Task: Create Workspace Front-end Development Workspace description Create and manage marketing and advertising budgets. Workspace type Sales CRM
Action: Mouse moved to (486, 104)
Screenshot: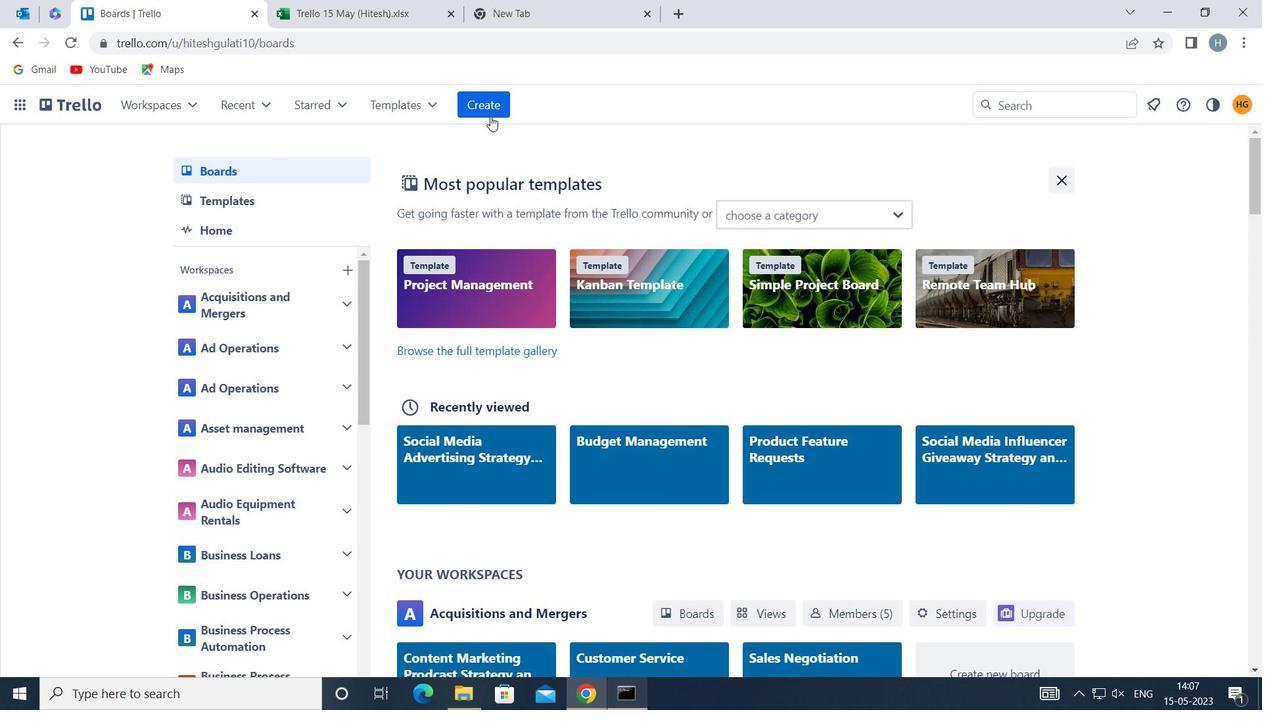 
Action: Mouse pressed left at (486, 104)
Screenshot: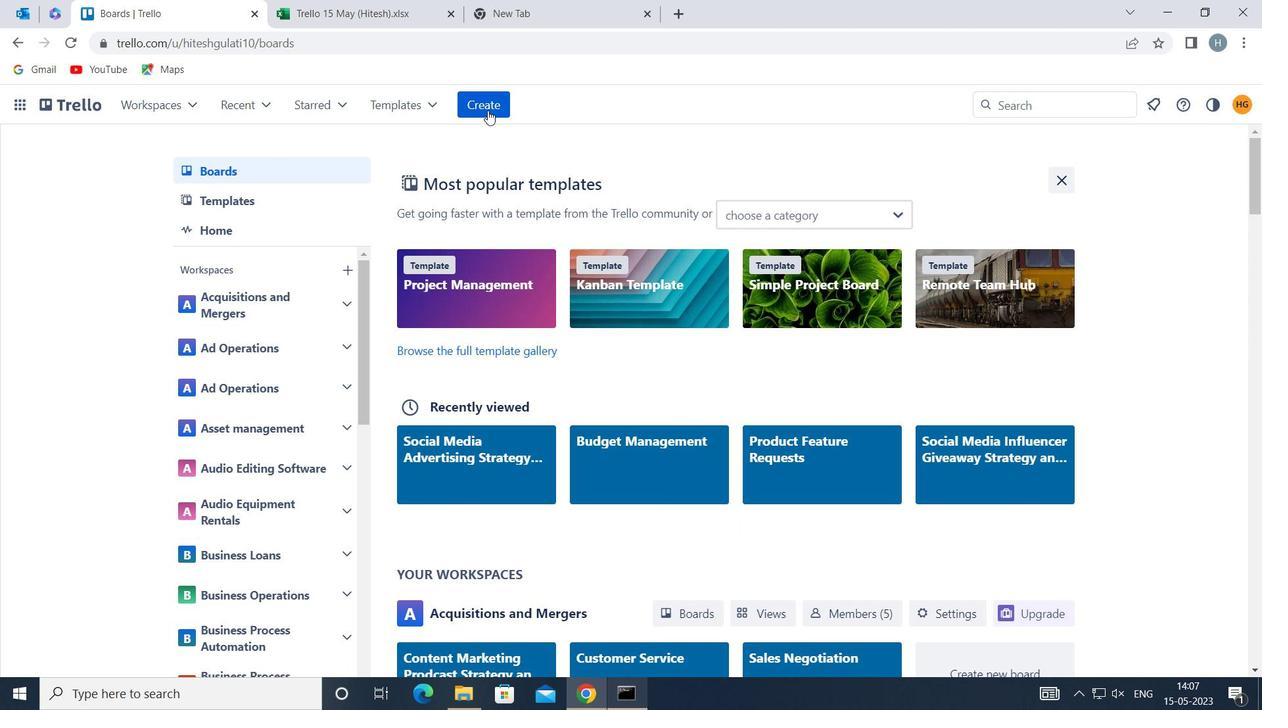 
Action: Mouse moved to (535, 293)
Screenshot: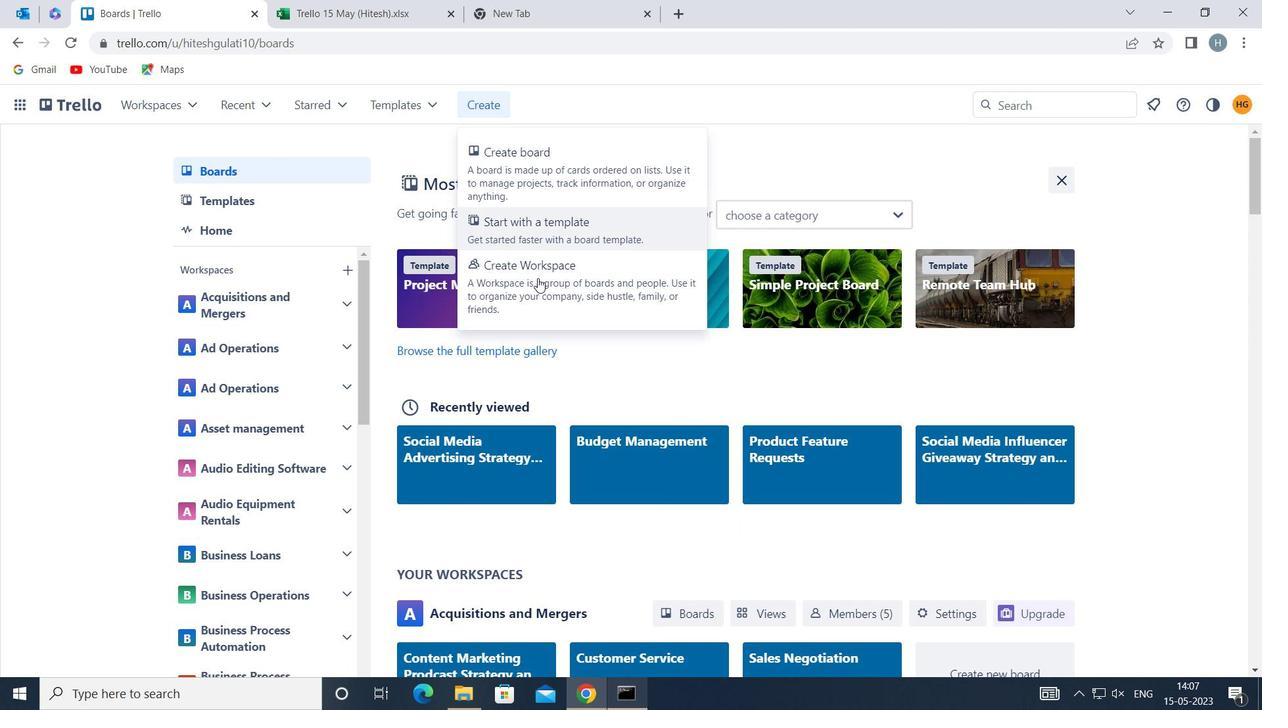 
Action: Mouse pressed left at (535, 293)
Screenshot: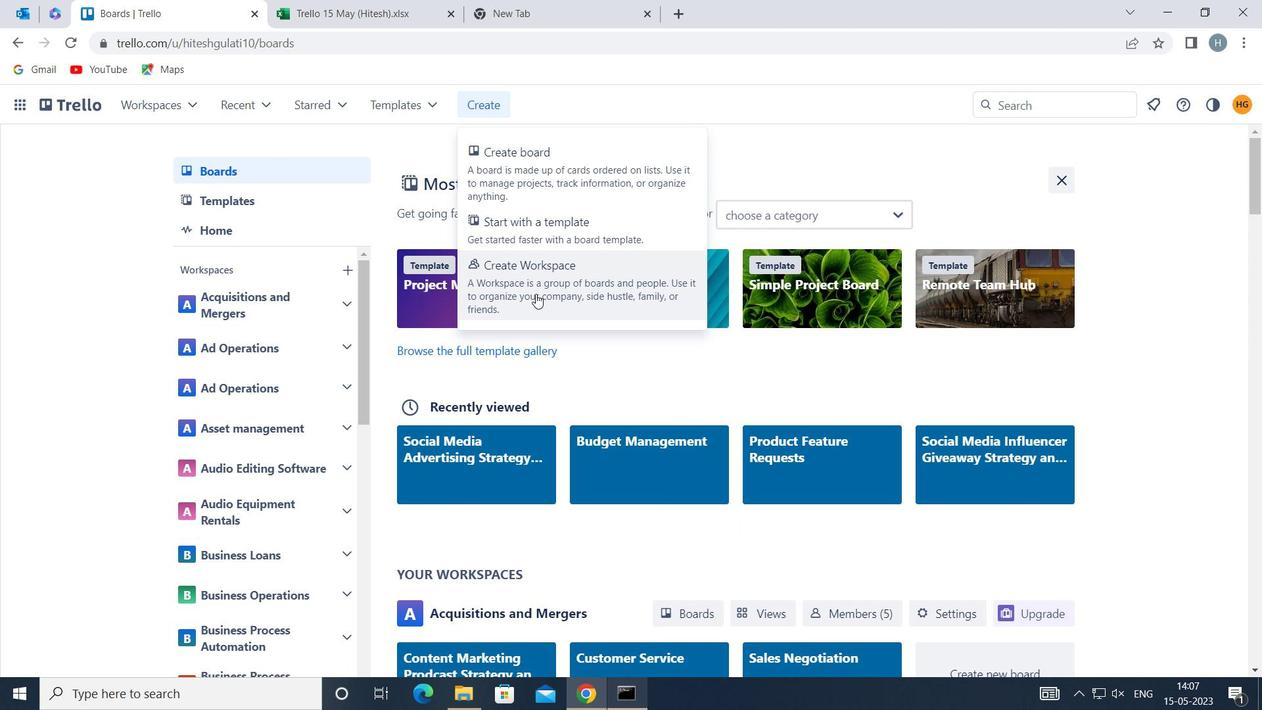 
Action: Key pressed <Key.shift>FRONT-END<Key.space><Key.shift>DEVELOPMENT<Key.space>
Screenshot: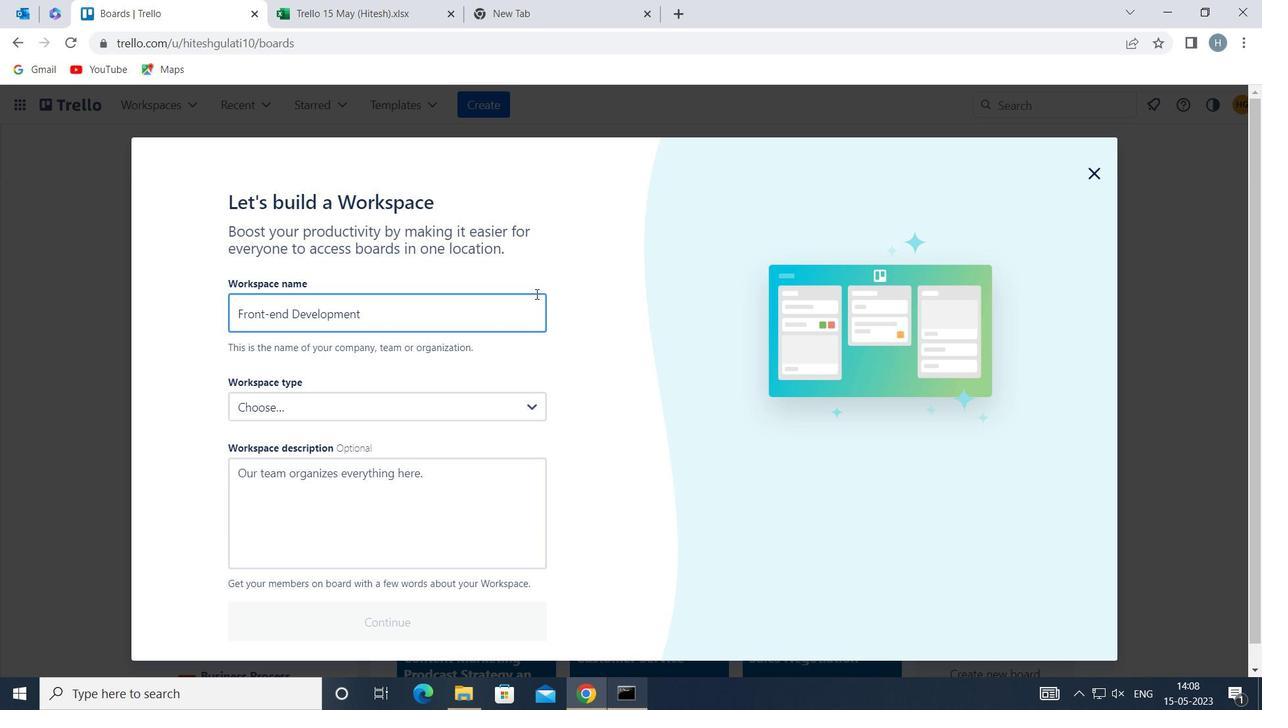 
Action: Mouse moved to (418, 520)
Screenshot: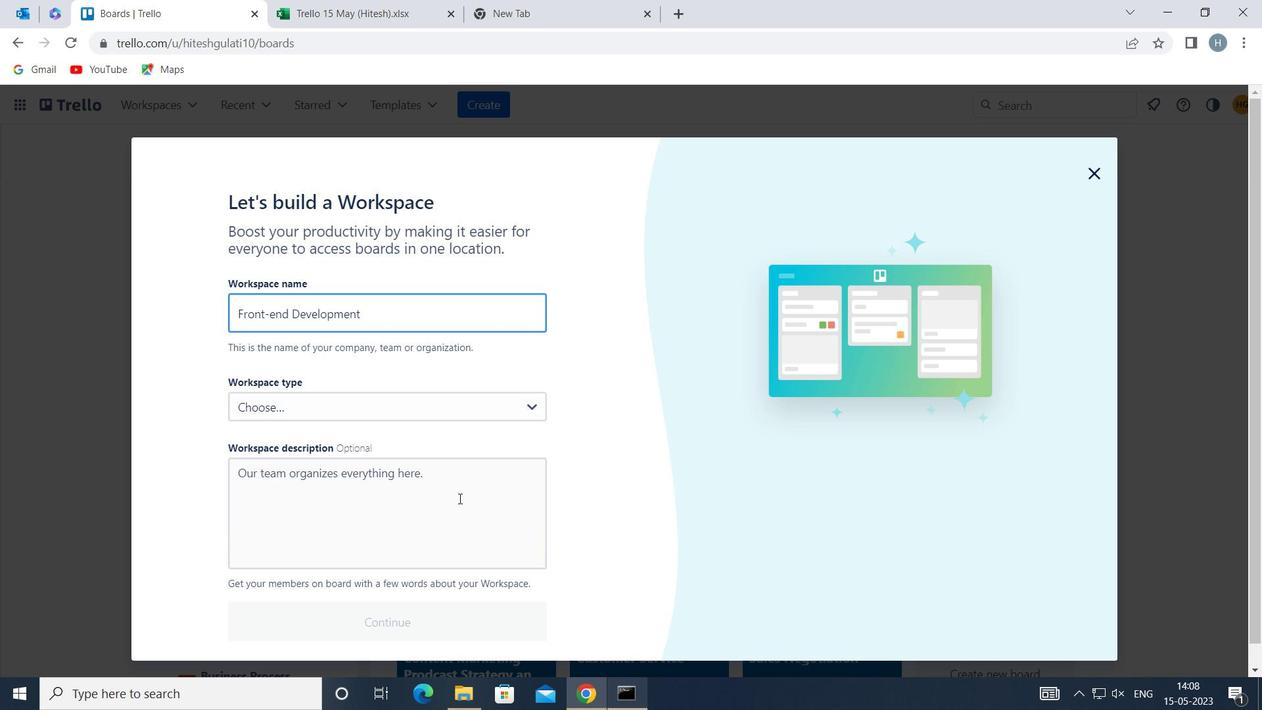 
Action: Mouse pressed left at (418, 520)
Screenshot: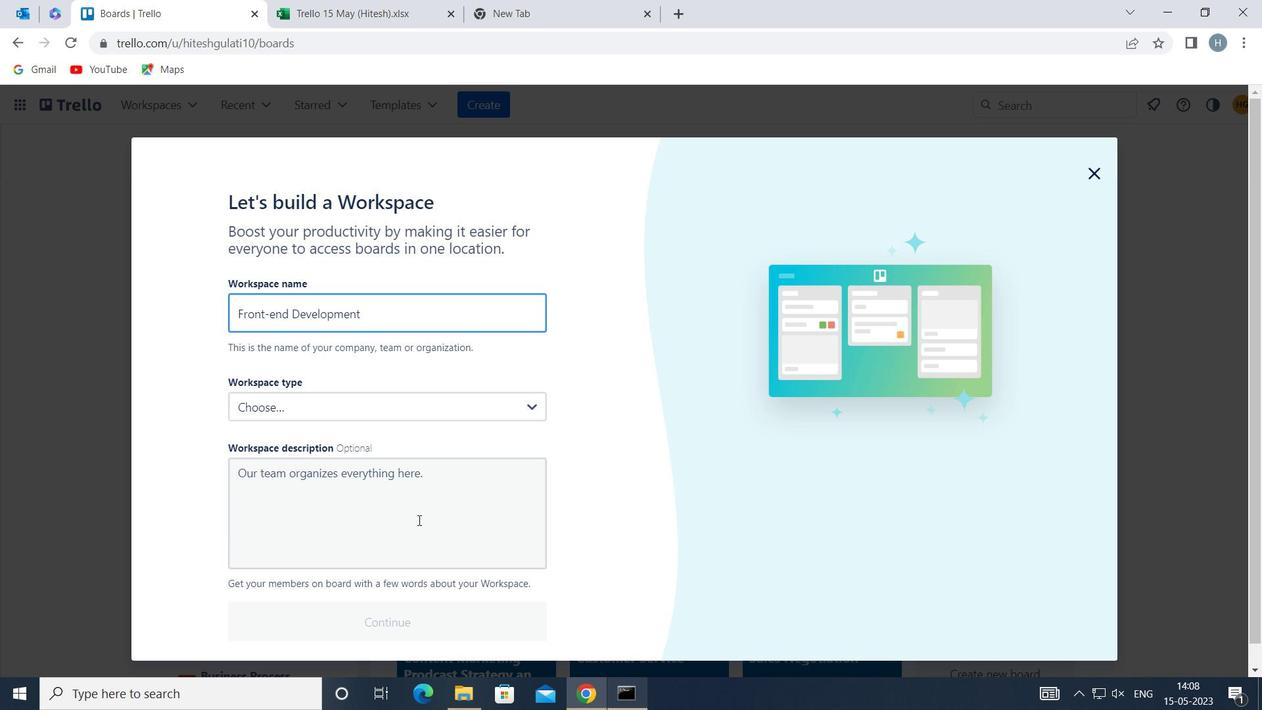 
Action: Key pressed <Key.shift>CREATE<Key.space>AND<Key.space>MANAGE<Key.space>MARKETING<Key.space>AND<Key.space>ADVERTISING<Key.space>BUDGETS
Screenshot: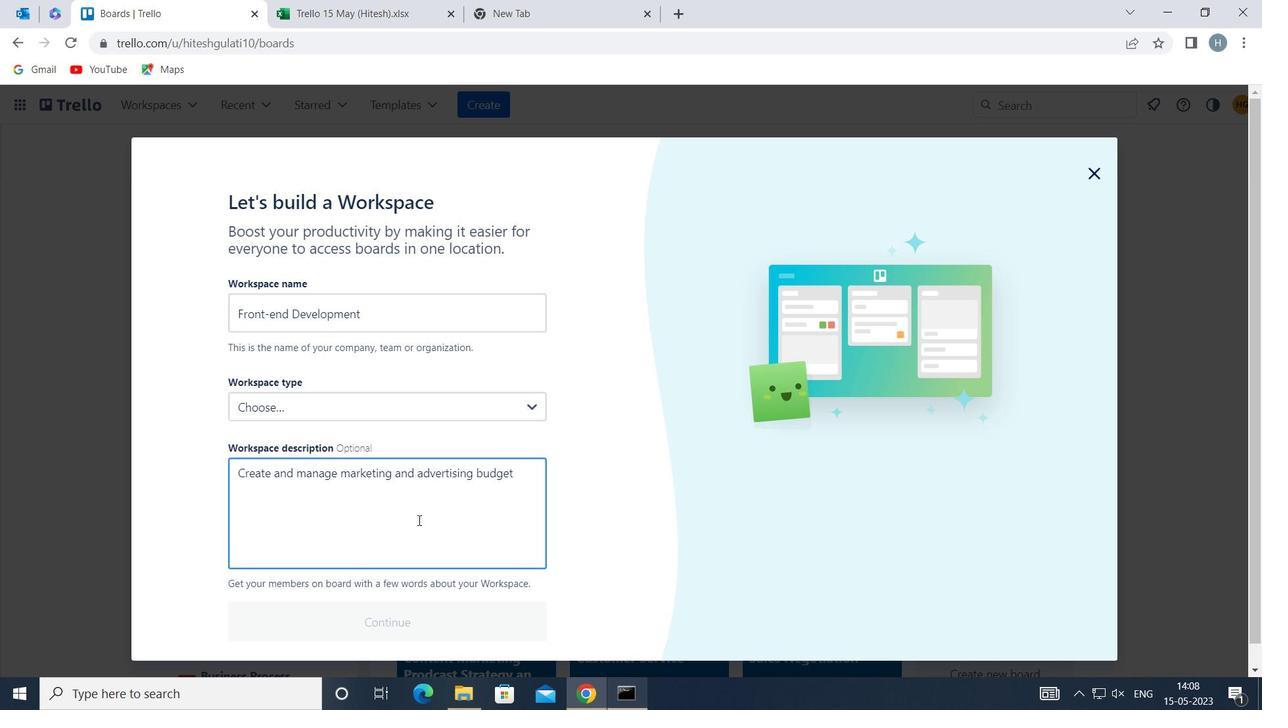 
Action: Mouse moved to (400, 402)
Screenshot: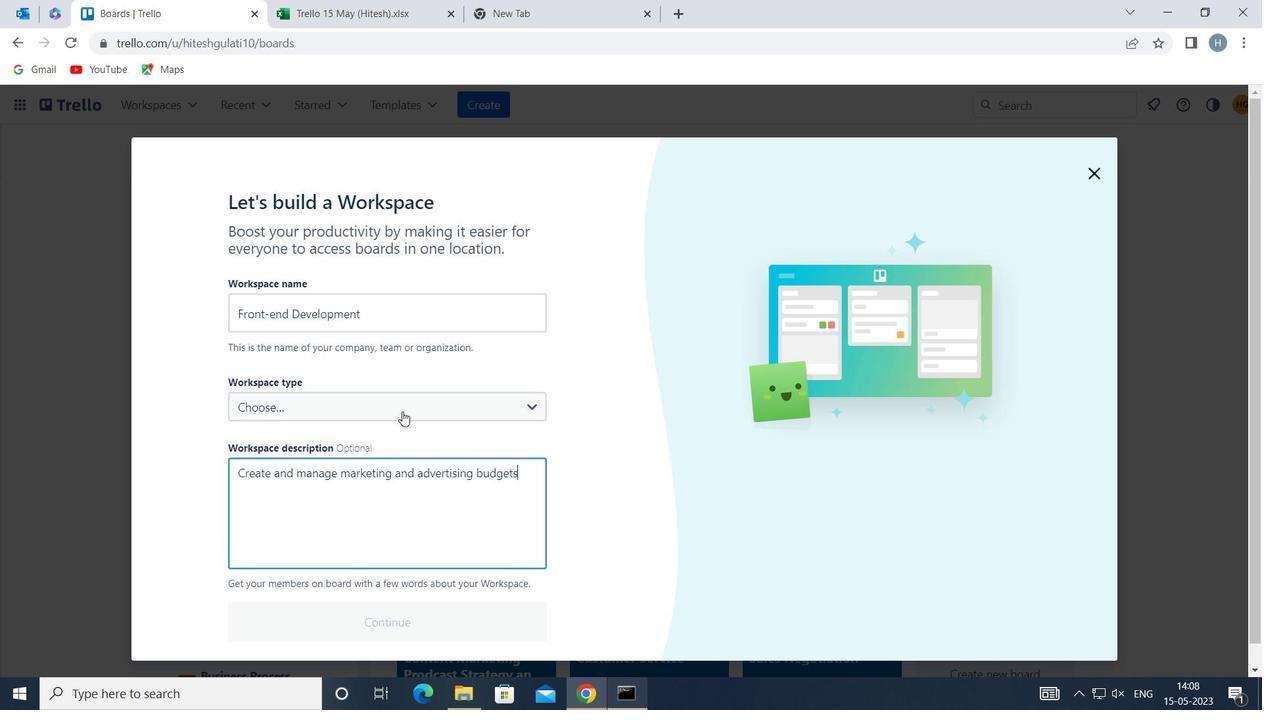 
Action: Mouse pressed left at (400, 402)
Screenshot: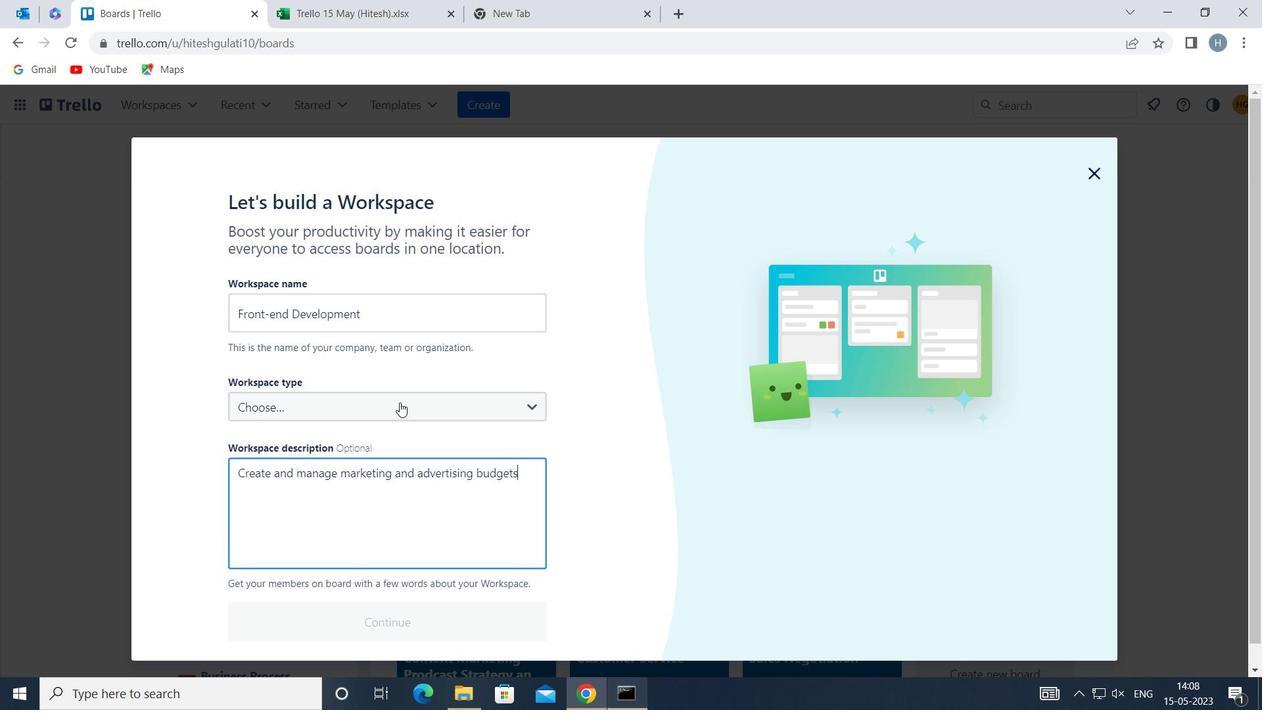 
Action: Mouse moved to (320, 545)
Screenshot: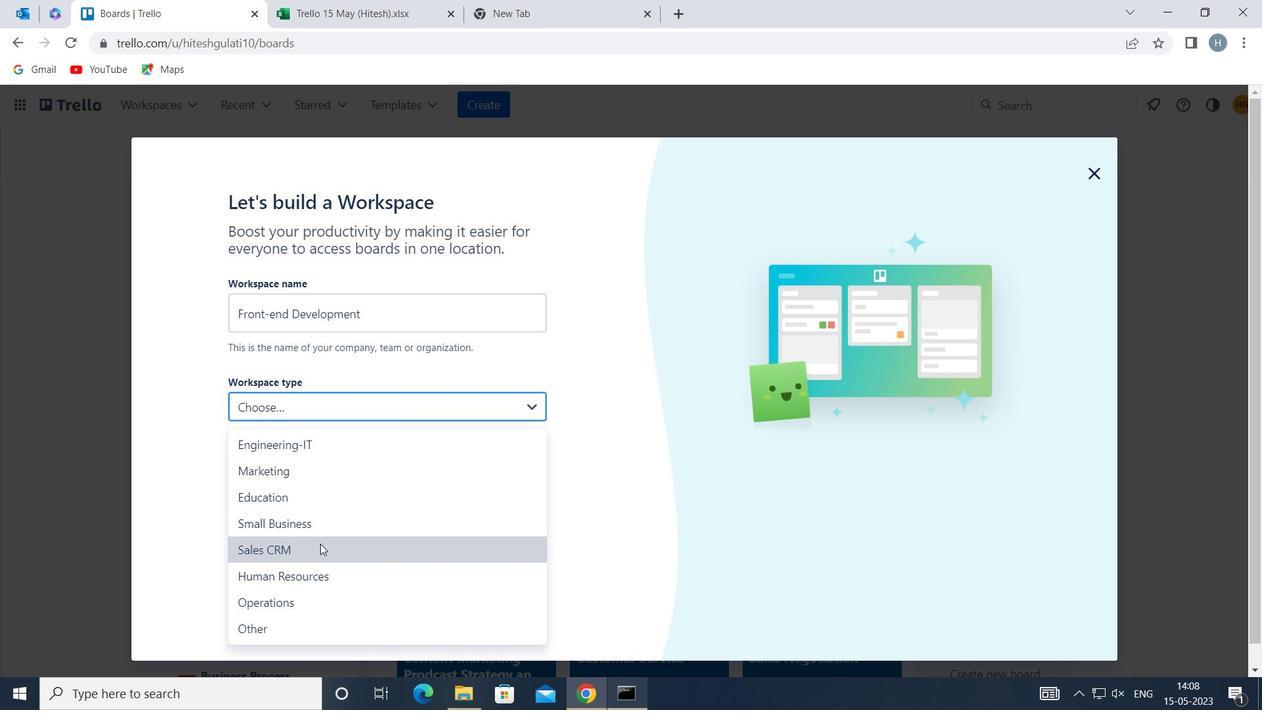 
Action: Mouse pressed left at (320, 545)
Screenshot: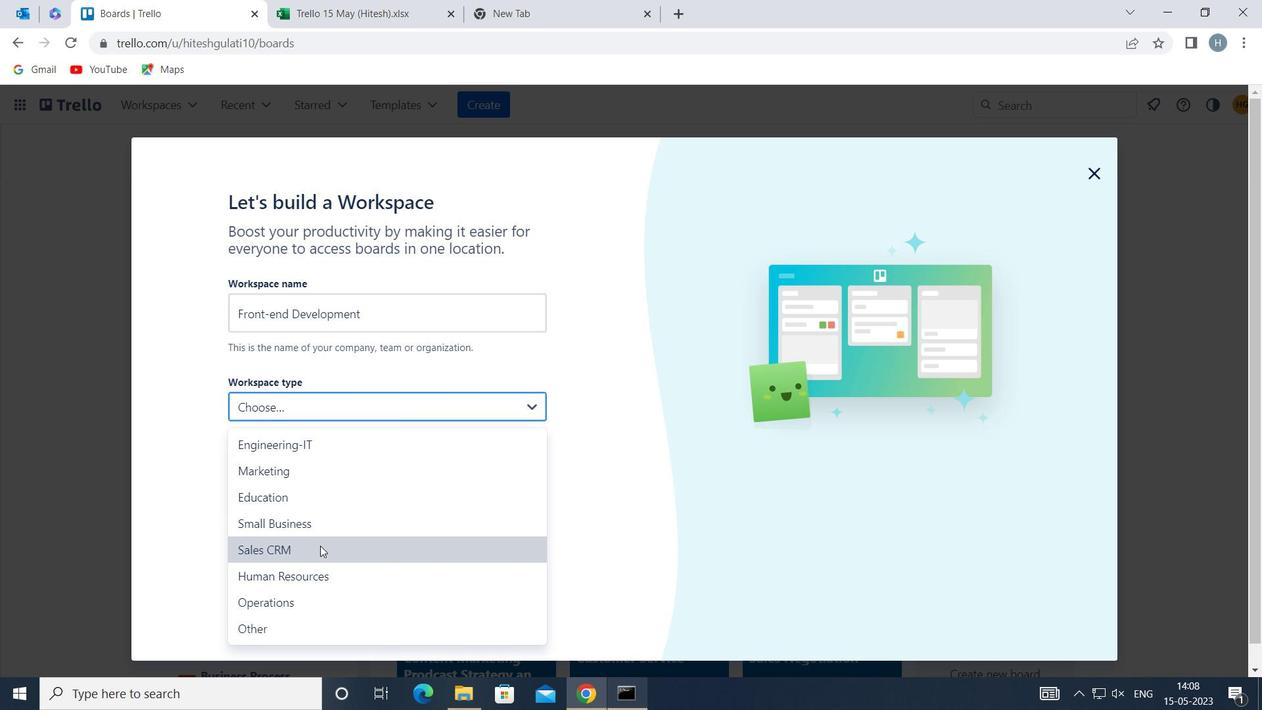 
Action: Mouse moved to (378, 623)
Screenshot: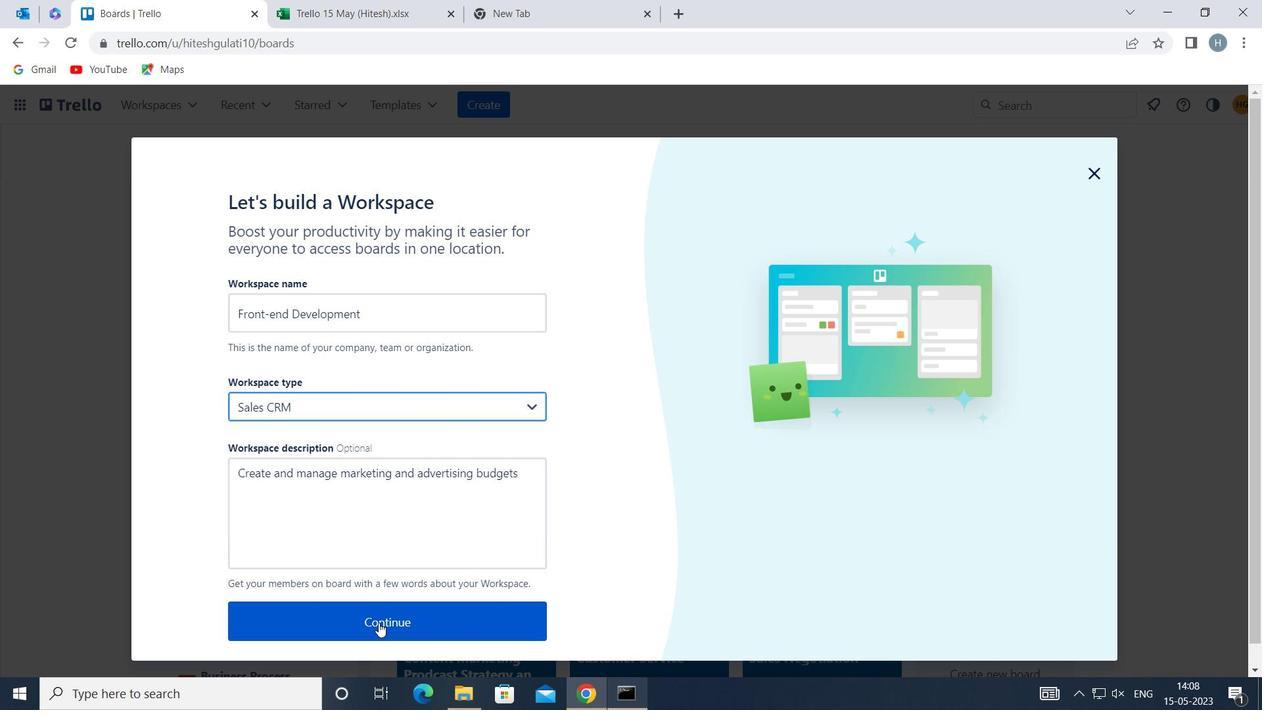 
Action: Mouse pressed left at (378, 623)
Screenshot: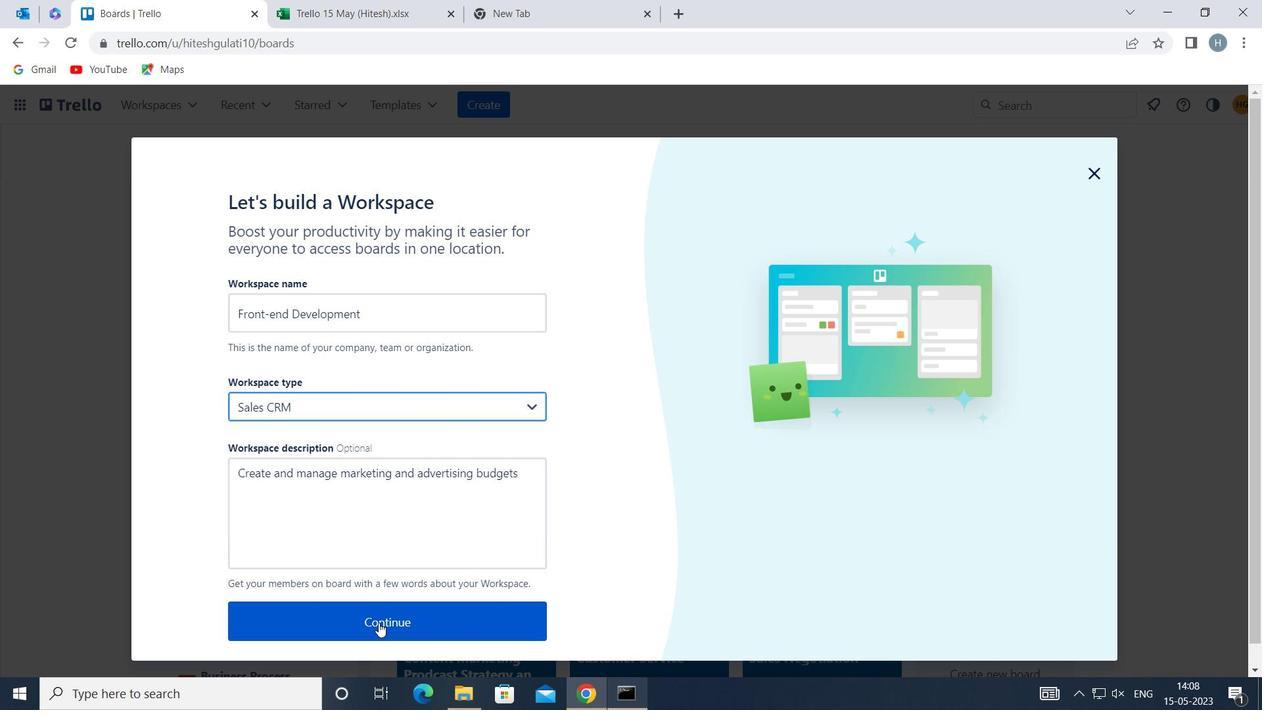 
Action: Mouse moved to (531, 351)
Screenshot: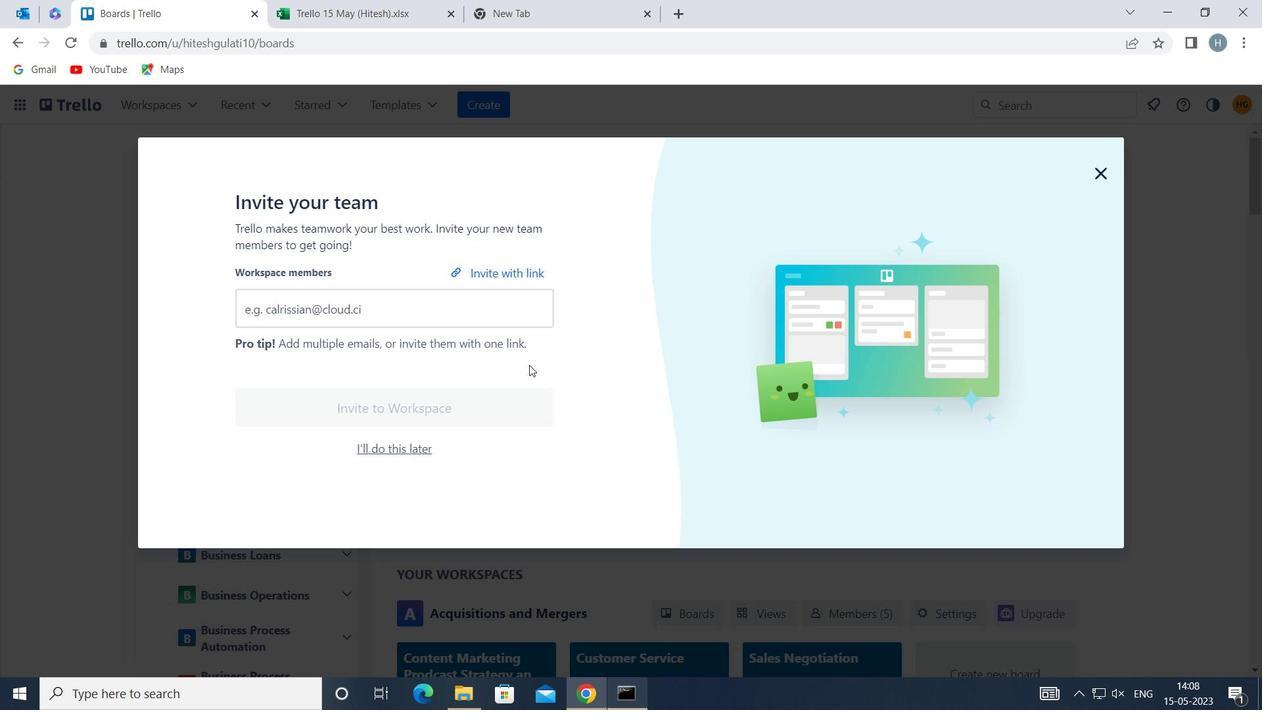 
